 Task: Apply the theme  ""Coral"".
Action: Mouse moved to (162, 63)
Screenshot: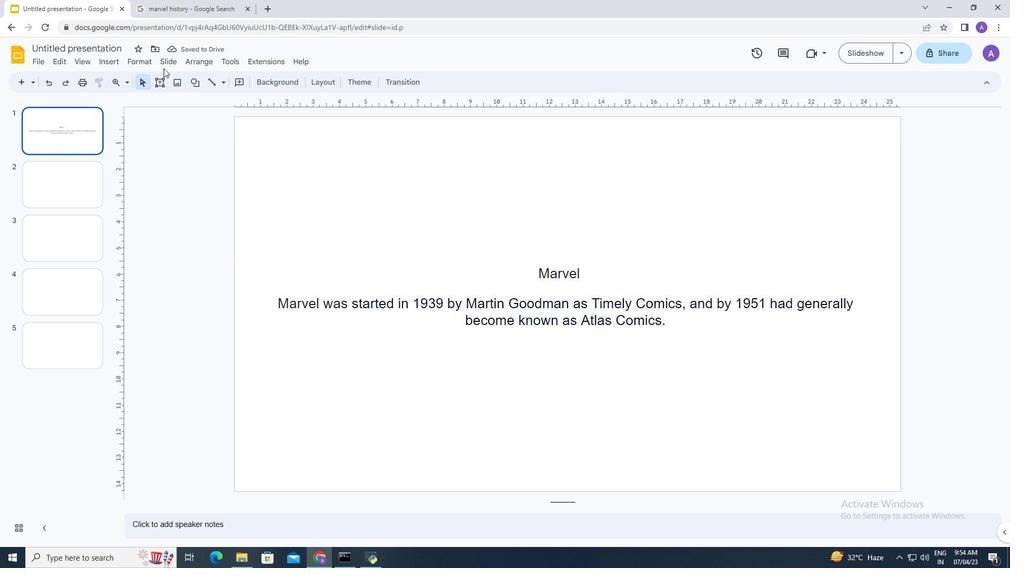 
Action: Mouse pressed left at (162, 63)
Screenshot: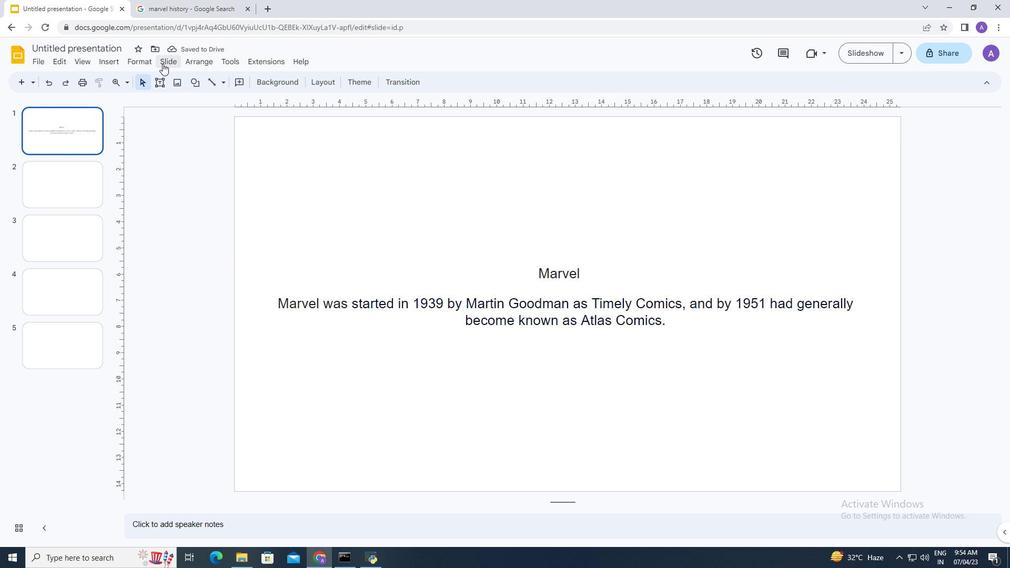 
Action: Mouse moved to (202, 249)
Screenshot: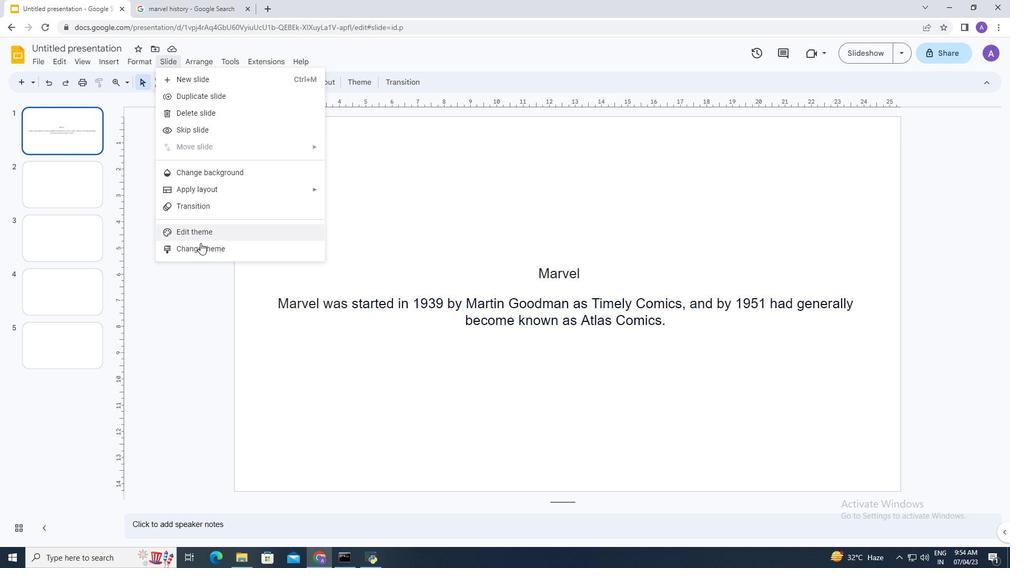 
Action: Mouse pressed left at (202, 249)
Screenshot: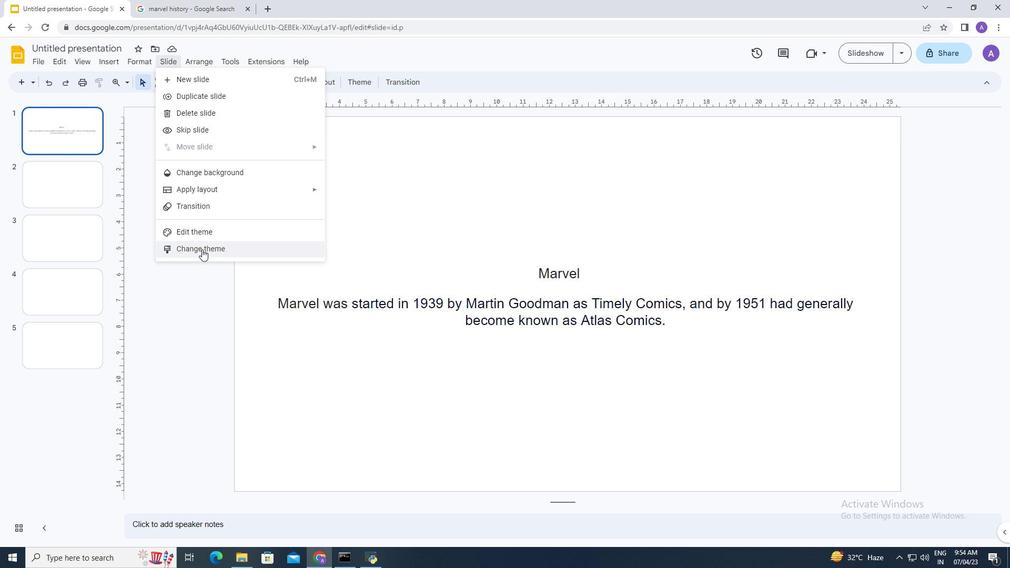 
Action: Mouse moved to (917, 280)
Screenshot: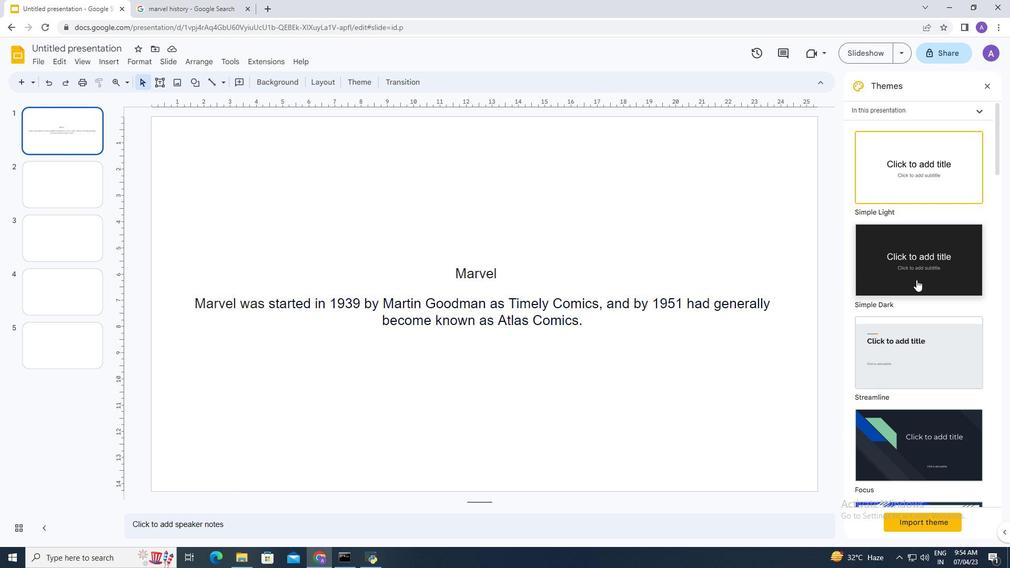 
Action: Mouse scrolled (917, 280) with delta (0, 0)
Screenshot: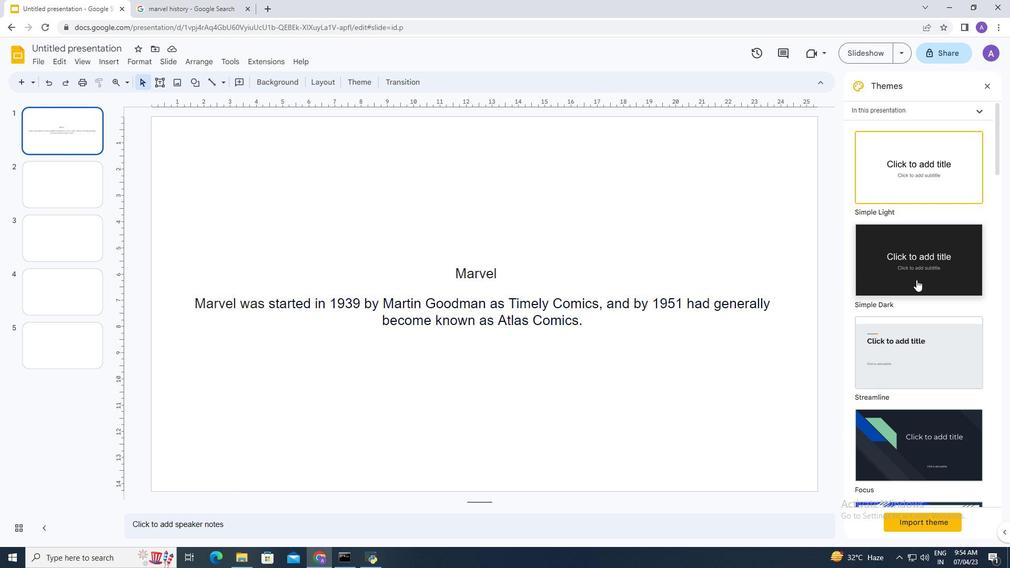 
Action: Mouse moved to (917, 281)
Screenshot: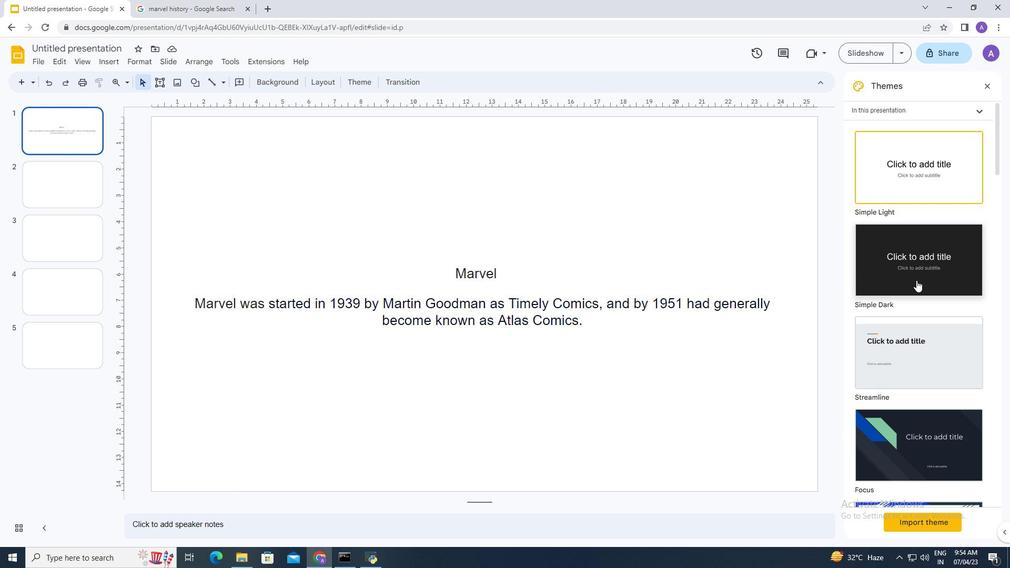 
Action: Mouse scrolled (917, 280) with delta (0, 0)
Screenshot: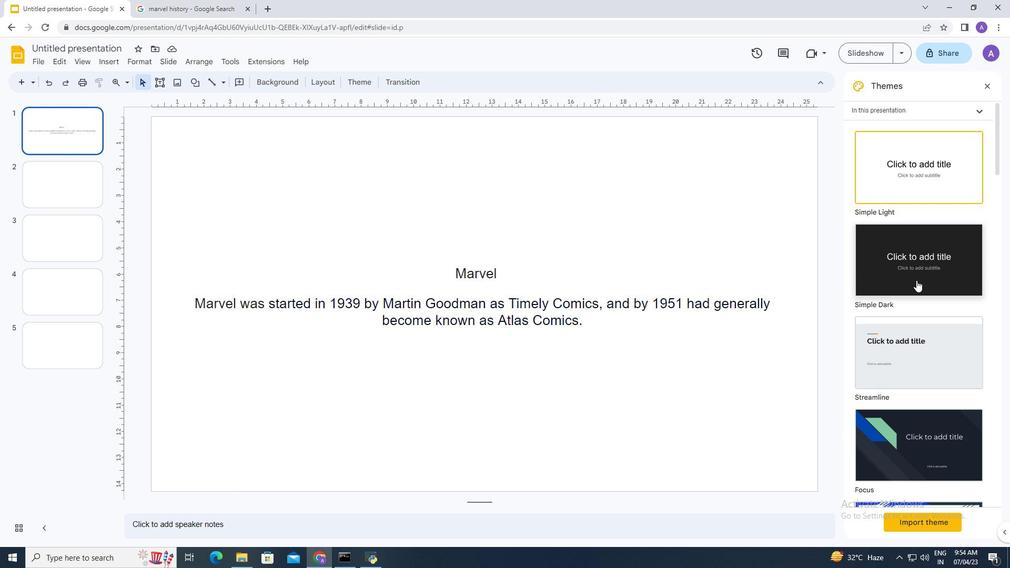 
Action: Mouse scrolled (917, 280) with delta (0, 0)
Screenshot: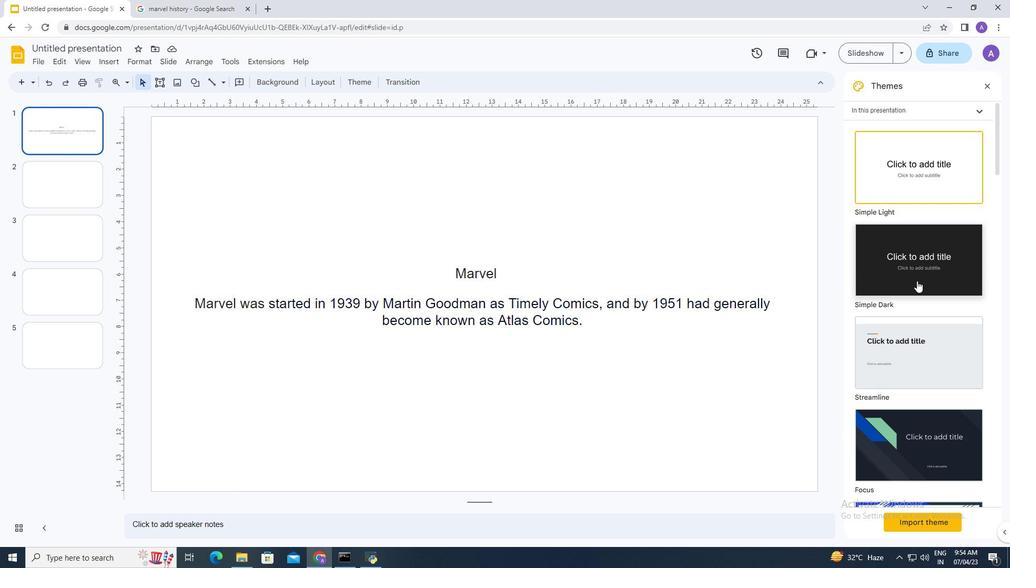 
Action: Mouse scrolled (917, 280) with delta (0, 0)
Screenshot: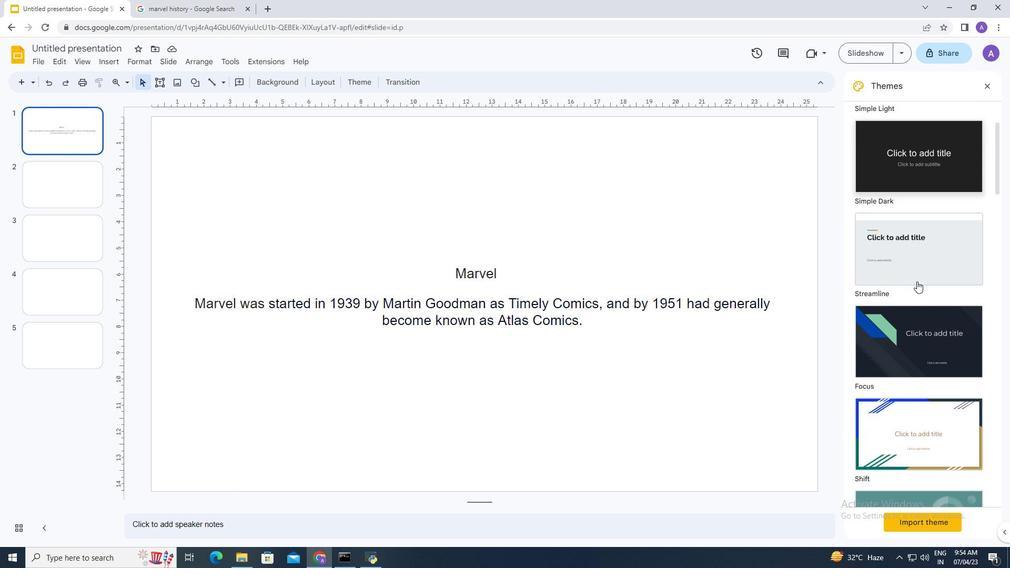 
Action: Mouse scrolled (917, 280) with delta (0, 0)
Screenshot: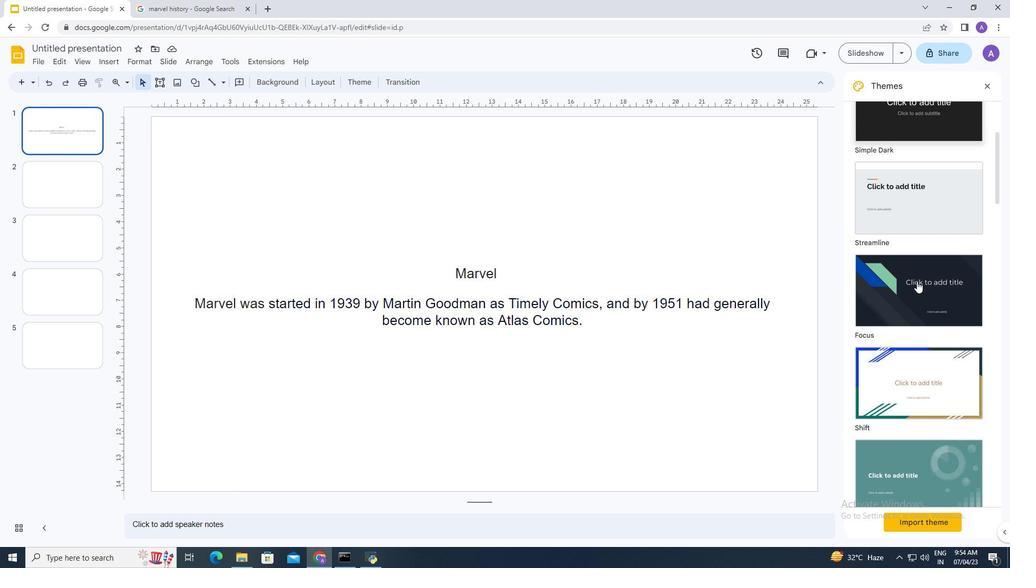 
Action: Mouse scrolled (917, 280) with delta (0, 0)
Screenshot: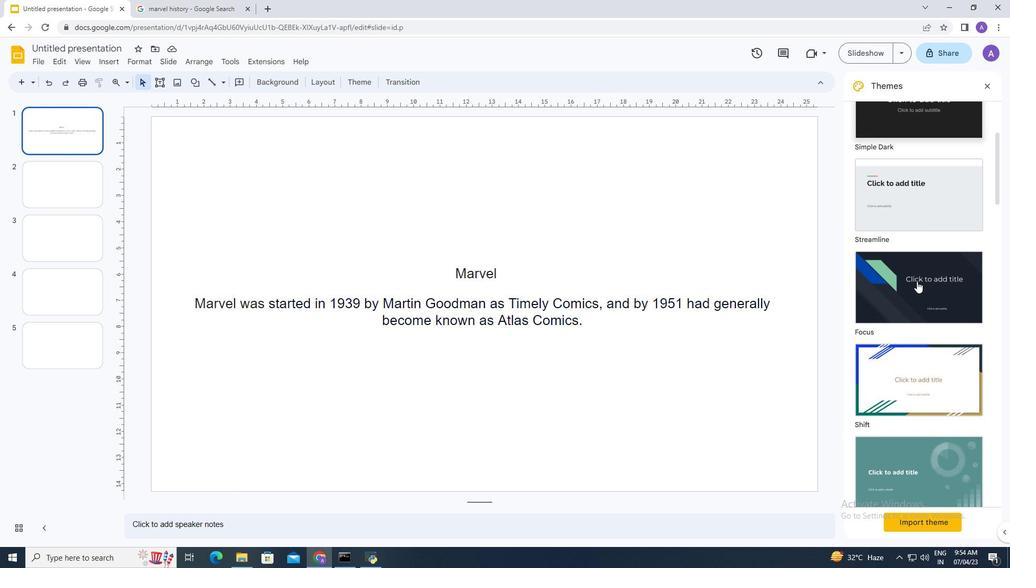 
Action: Mouse scrolled (917, 280) with delta (0, 0)
Screenshot: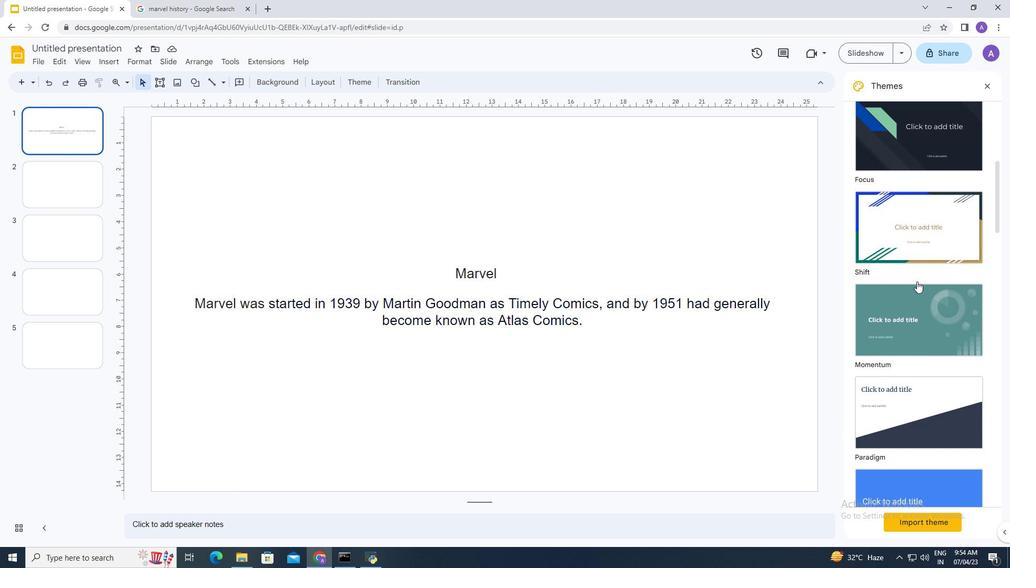 
Action: Mouse scrolled (917, 280) with delta (0, 0)
Screenshot: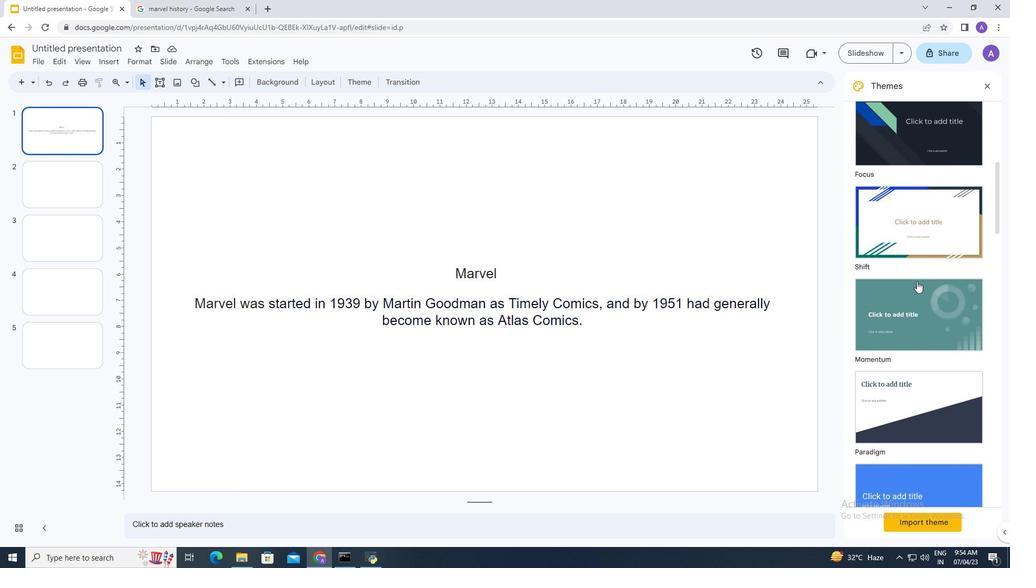 
Action: Mouse scrolled (917, 280) with delta (0, 0)
Screenshot: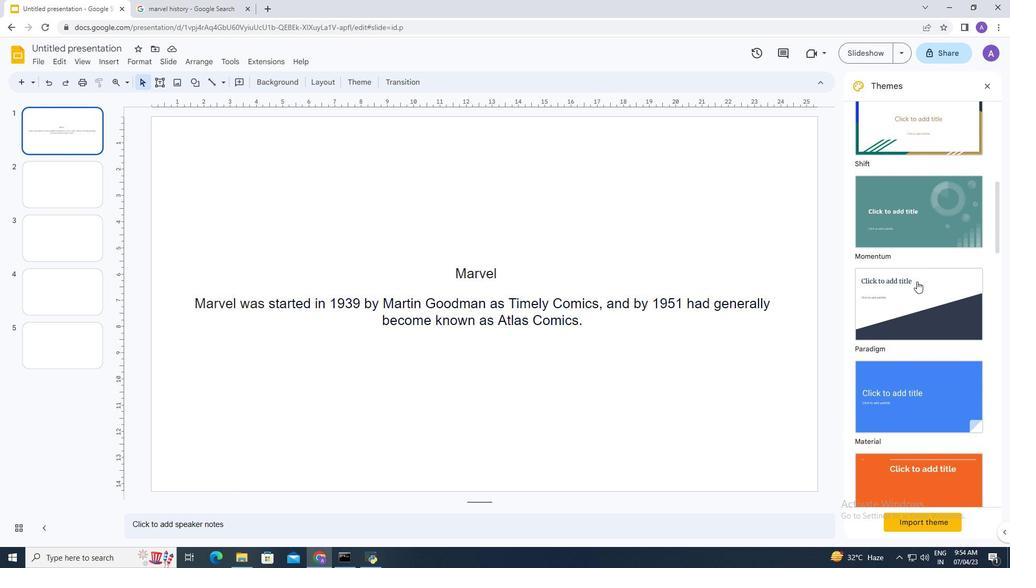 
Action: Mouse scrolled (917, 280) with delta (0, 0)
Screenshot: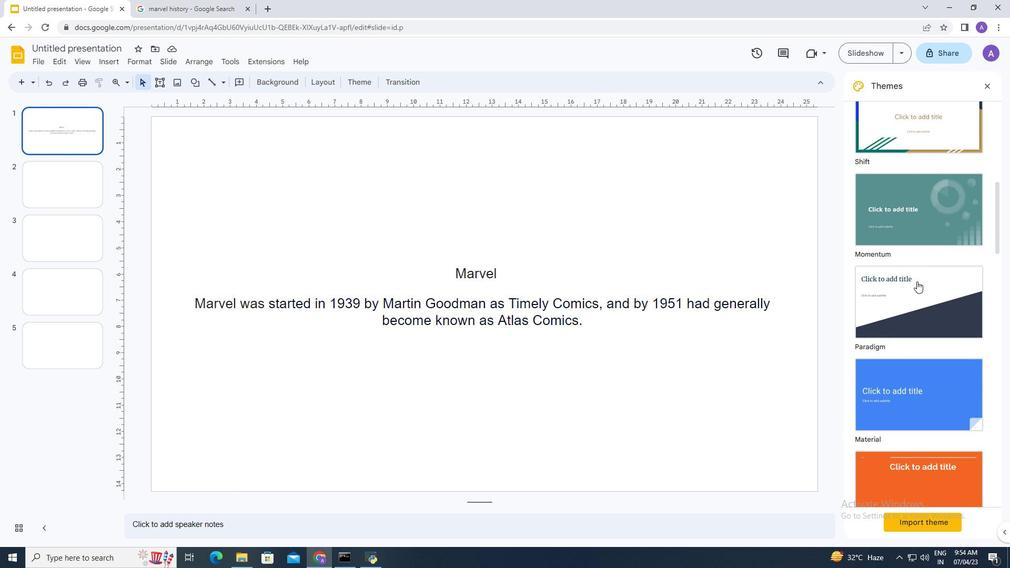
Action: Mouse scrolled (917, 280) with delta (0, 0)
Screenshot: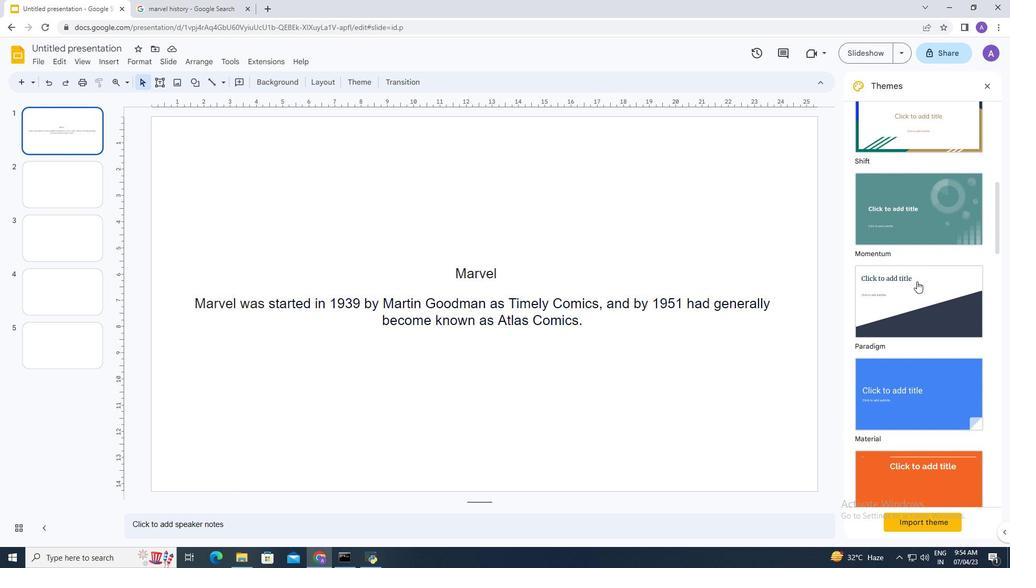 
Action: Mouse scrolled (917, 280) with delta (0, 0)
Screenshot: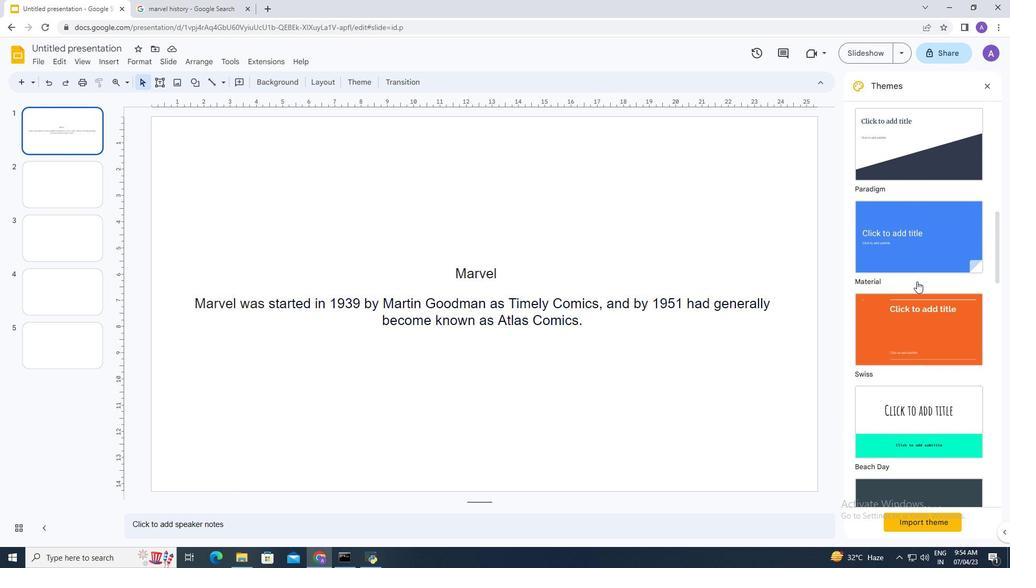 
Action: Mouse scrolled (917, 280) with delta (0, 0)
Screenshot: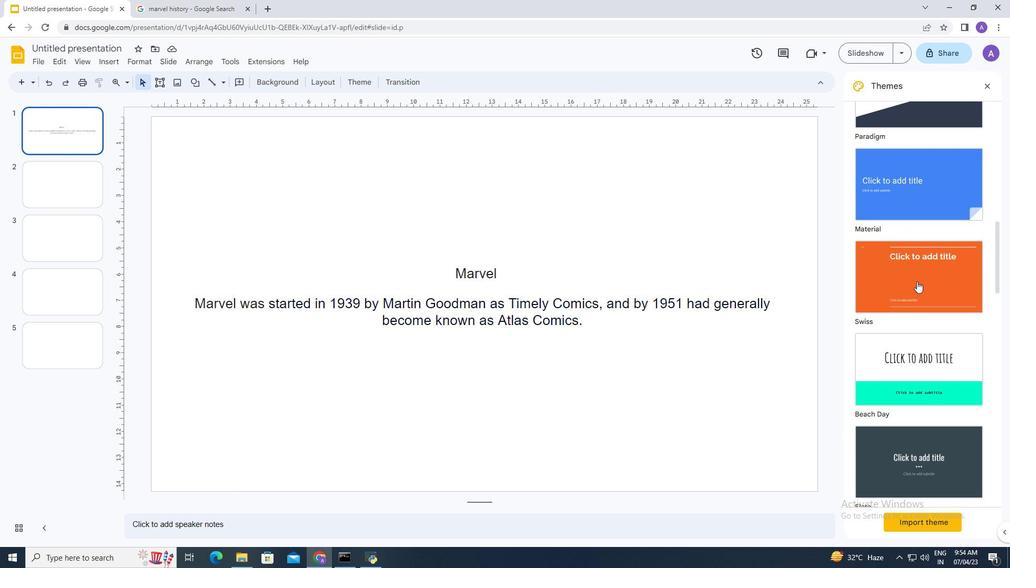 
Action: Mouse scrolled (917, 280) with delta (0, 0)
Screenshot: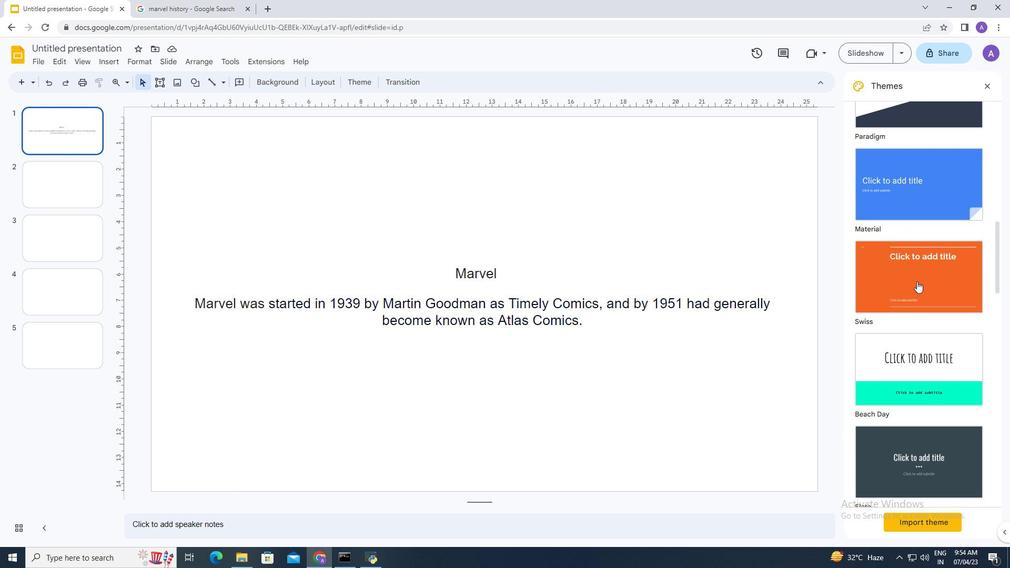 
Action: Mouse scrolled (917, 280) with delta (0, 0)
Screenshot: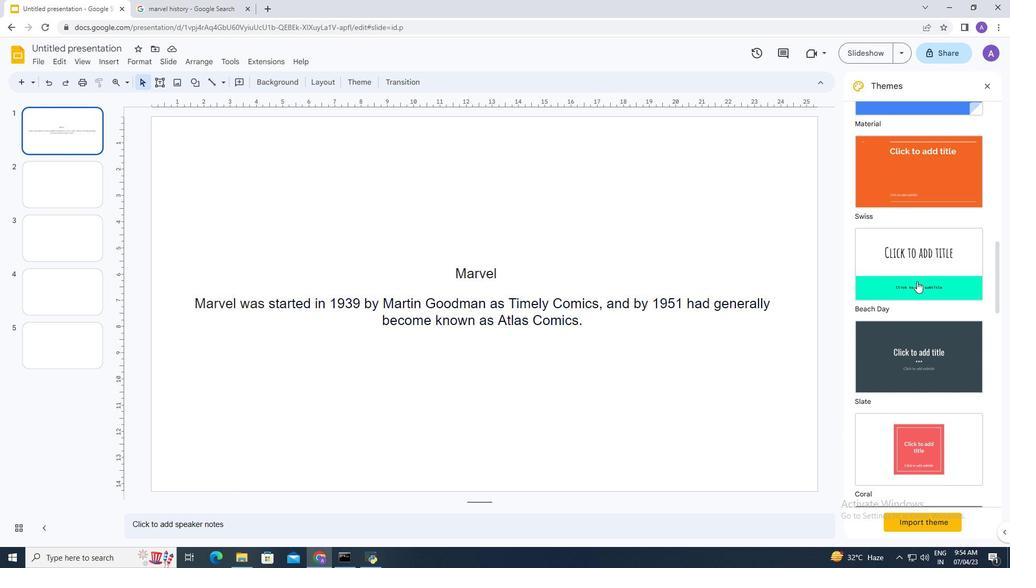 
Action: Mouse scrolled (917, 280) with delta (0, 0)
Screenshot: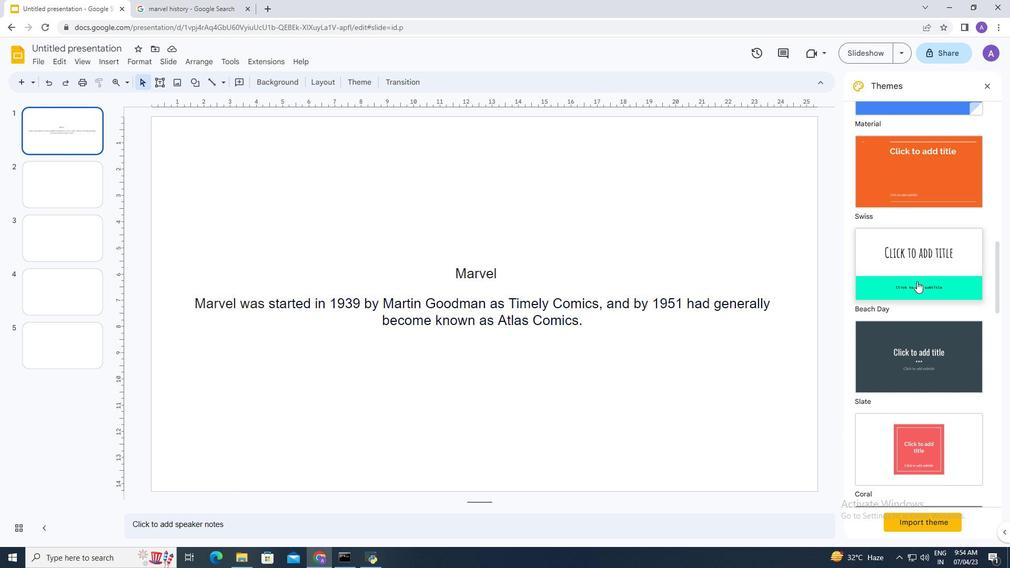 
Action: Mouse moved to (917, 346)
Screenshot: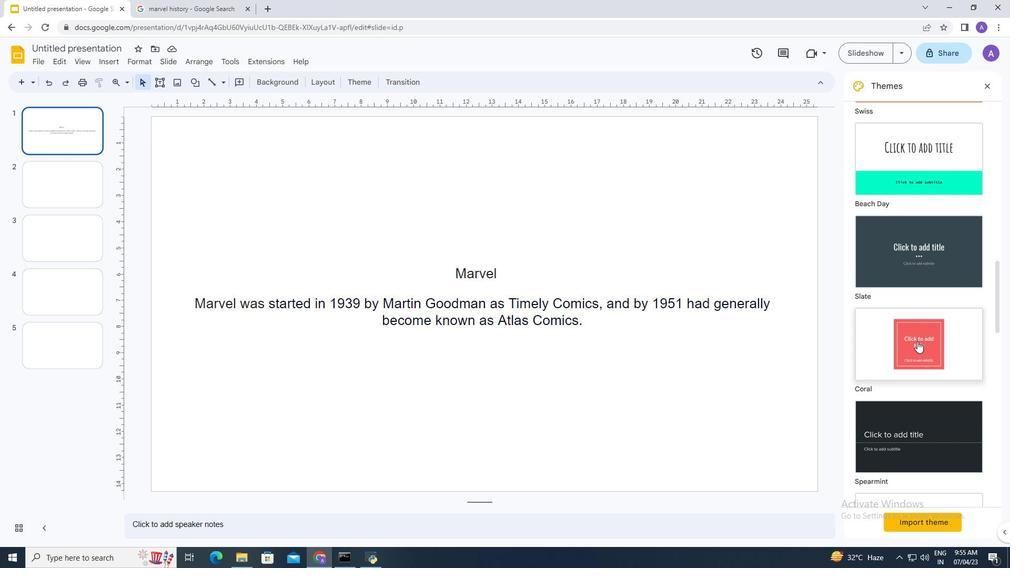 
Action: Mouse pressed left at (917, 346)
Screenshot: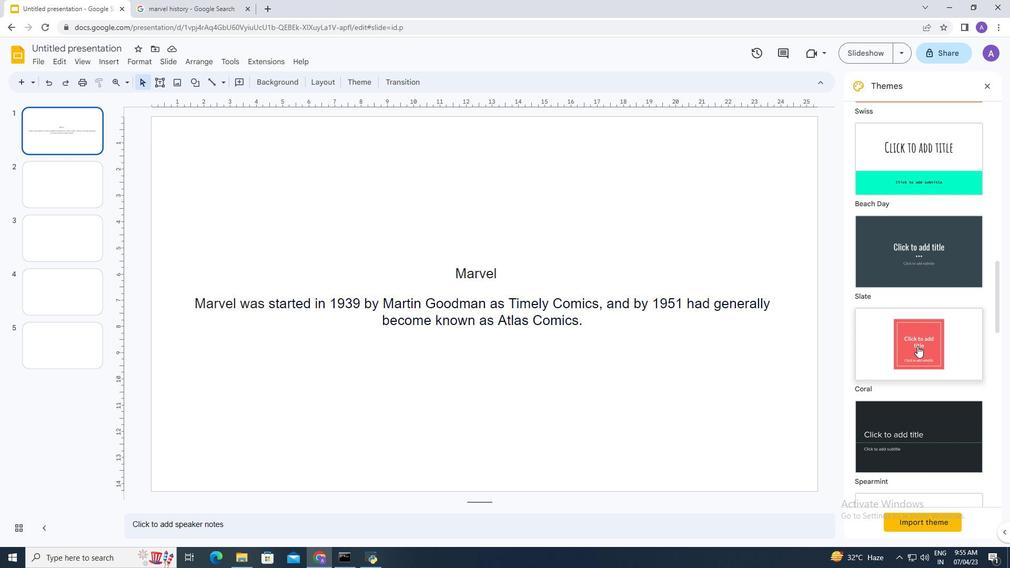 
Action: Mouse moved to (696, 206)
Screenshot: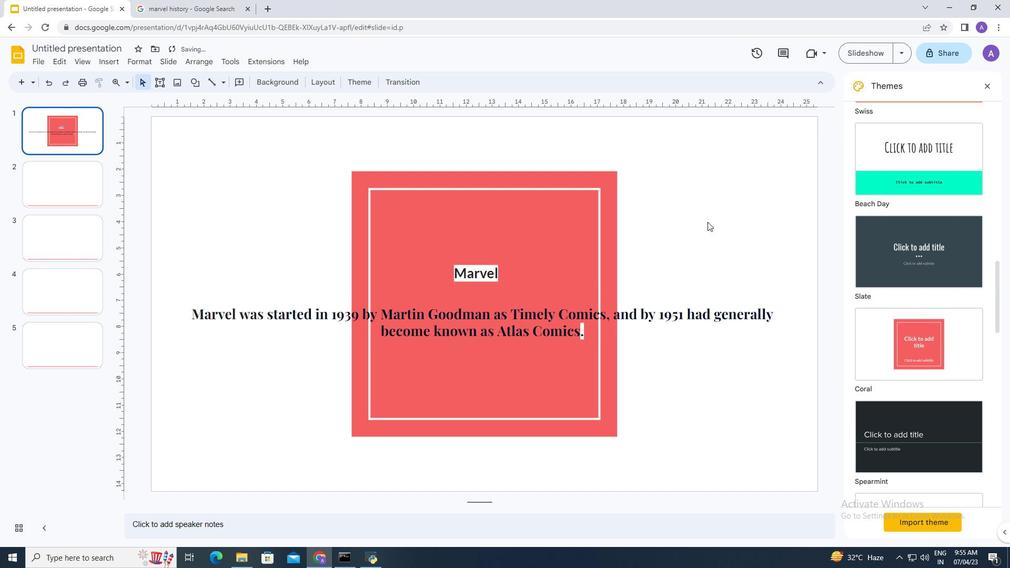 
